 Task: Check the percentage active listings of fitness center in the last 1 year.
Action: Mouse moved to (781, 178)
Screenshot: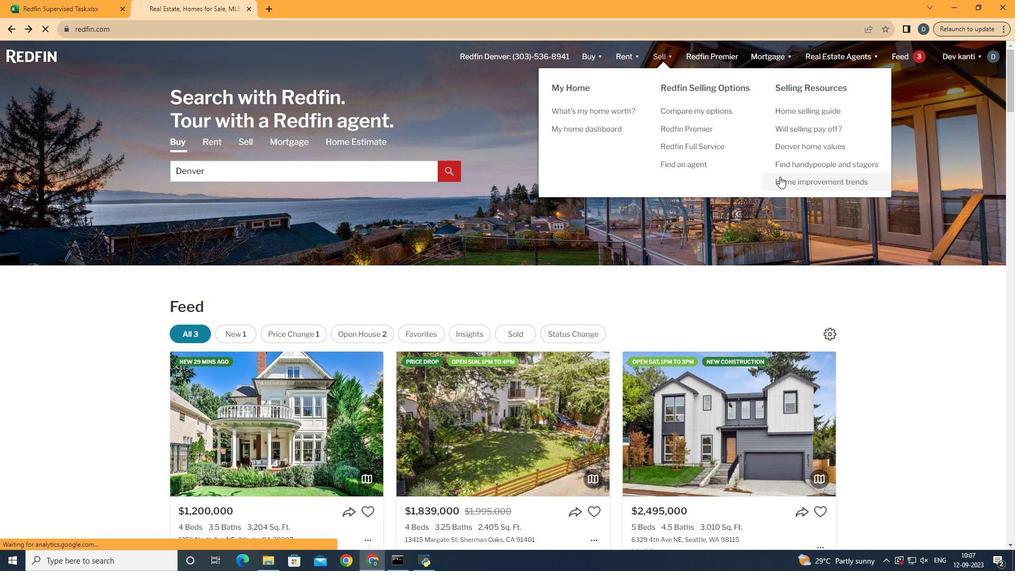 
Action: Mouse pressed left at (781, 178)
Screenshot: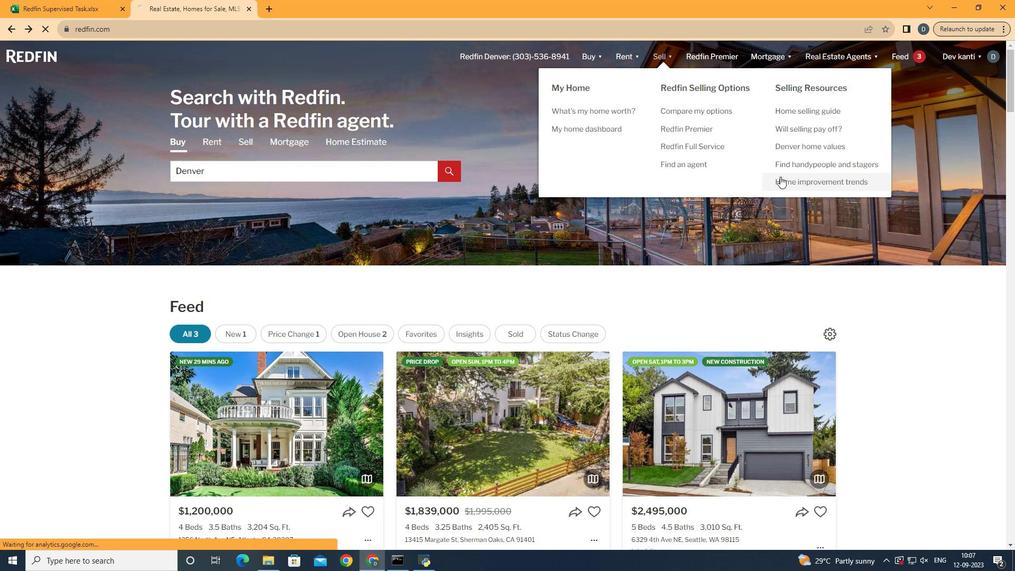
Action: Mouse moved to (272, 204)
Screenshot: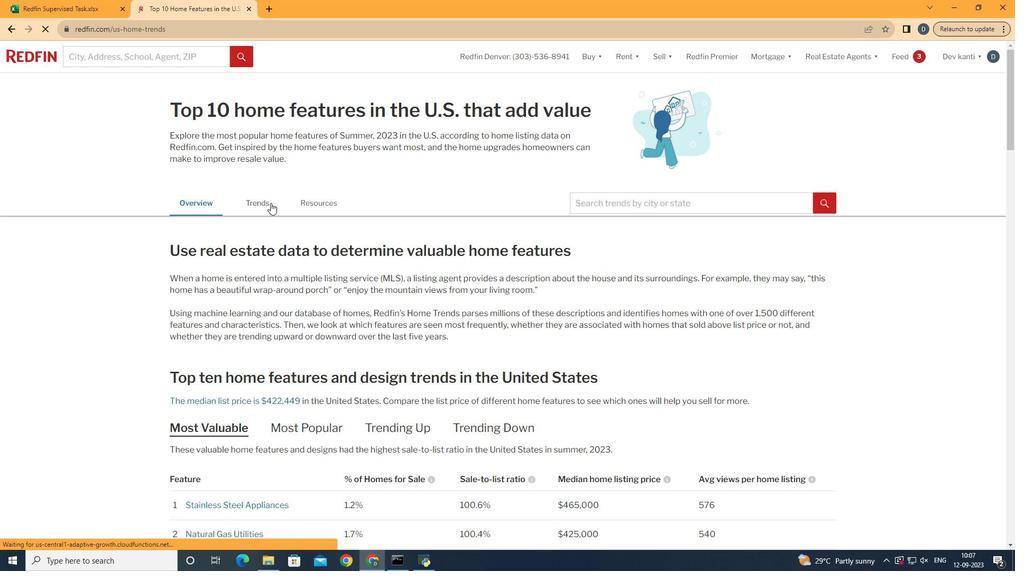 
Action: Mouse pressed left at (272, 204)
Screenshot: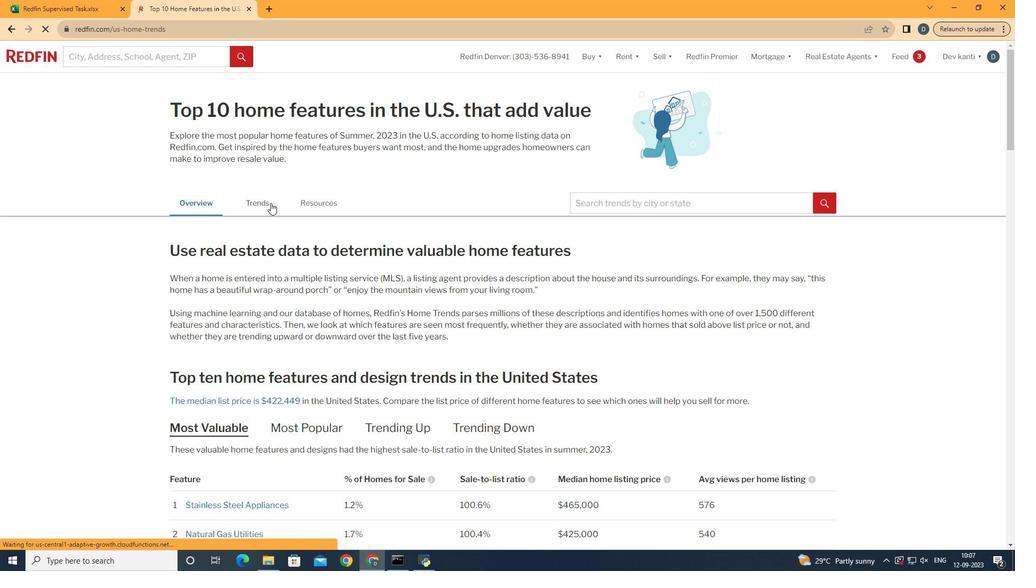 
Action: Mouse moved to (316, 332)
Screenshot: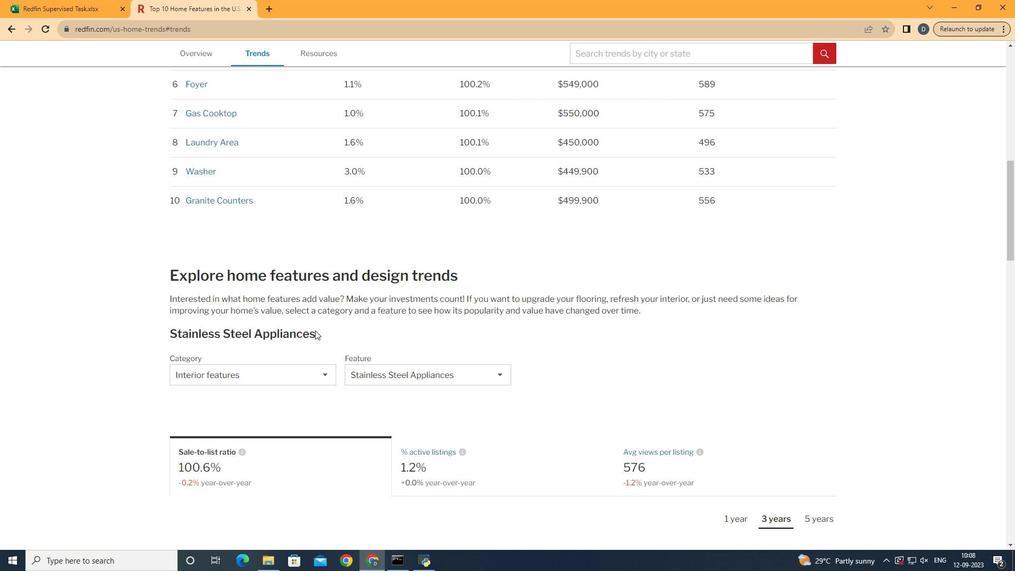 
Action: Mouse scrolled (316, 331) with delta (0, 0)
Screenshot: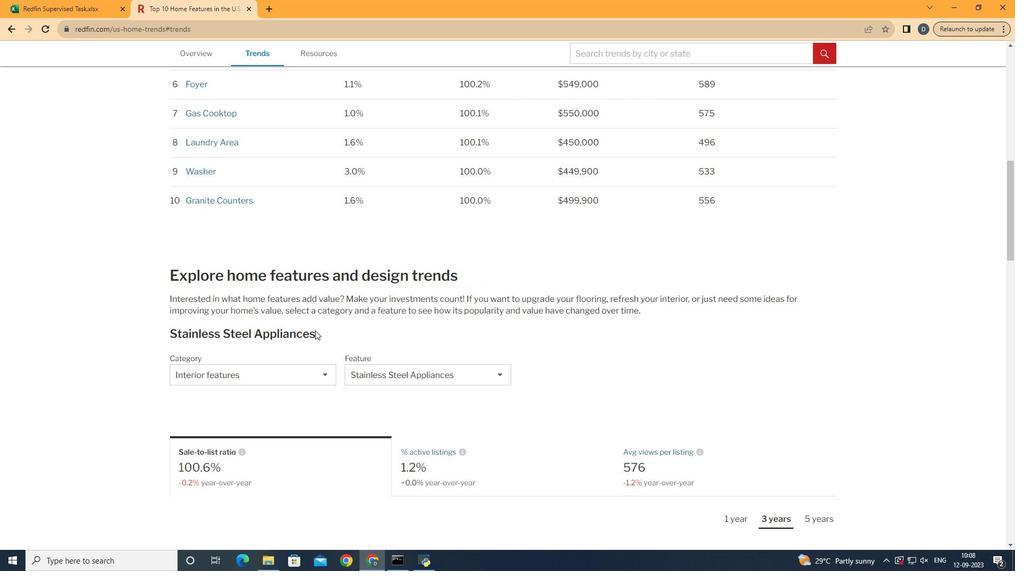 
Action: Mouse scrolled (316, 331) with delta (0, 0)
Screenshot: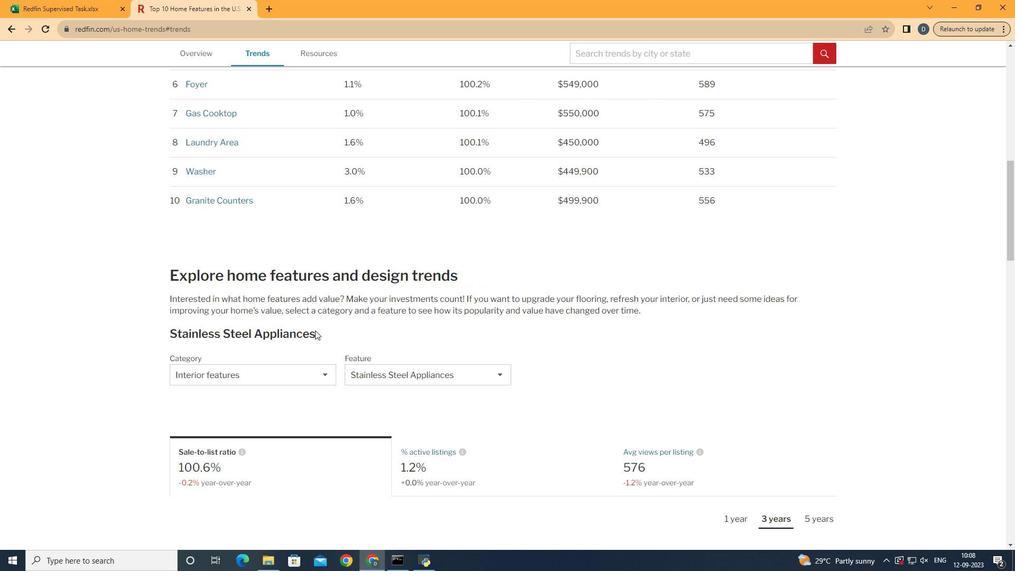 
Action: Mouse scrolled (316, 331) with delta (0, 0)
Screenshot: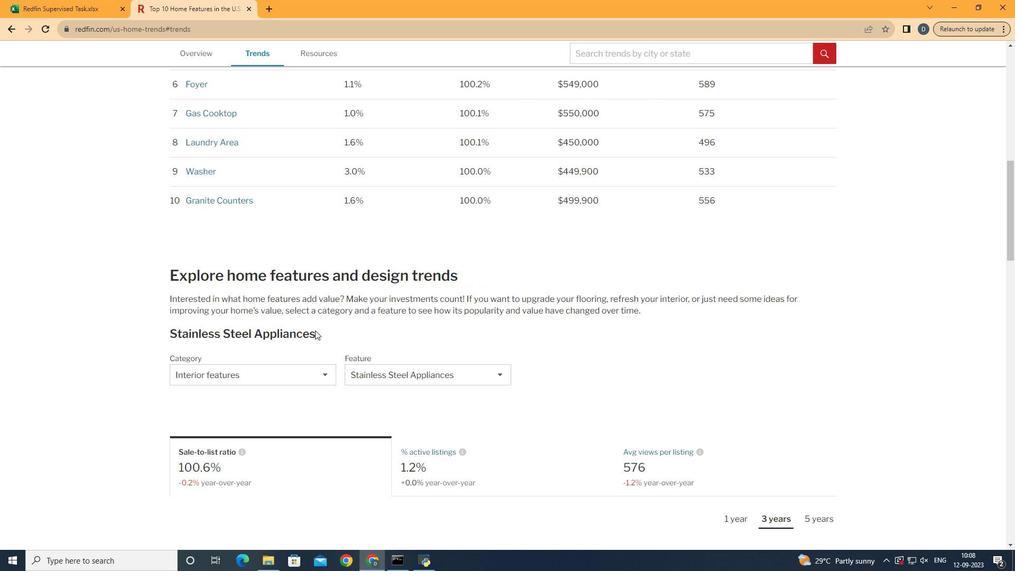 
Action: Mouse scrolled (316, 331) with delta (0, 0)
Screenshot: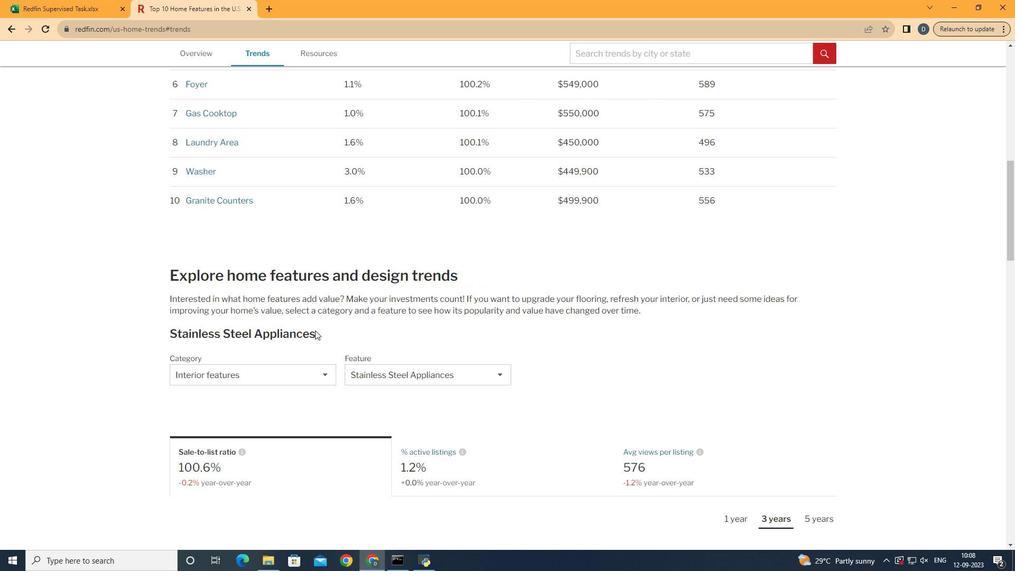 
Action: Mouse scrolled (316, 331) with delta (0, 0)
Screenshot: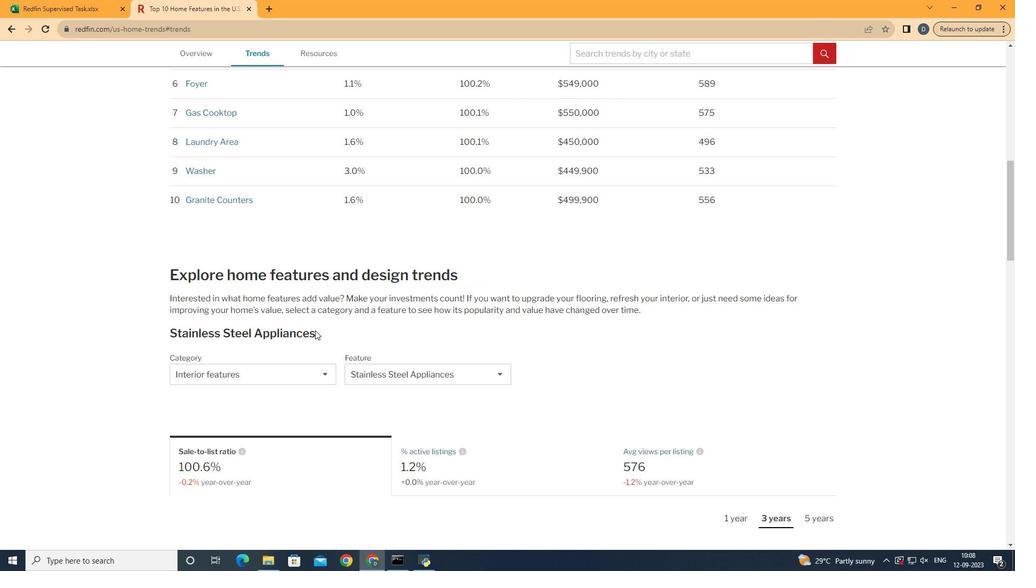 
Action: Mouse scrolled (316, 331) with delta (0, 0)
Screenshot: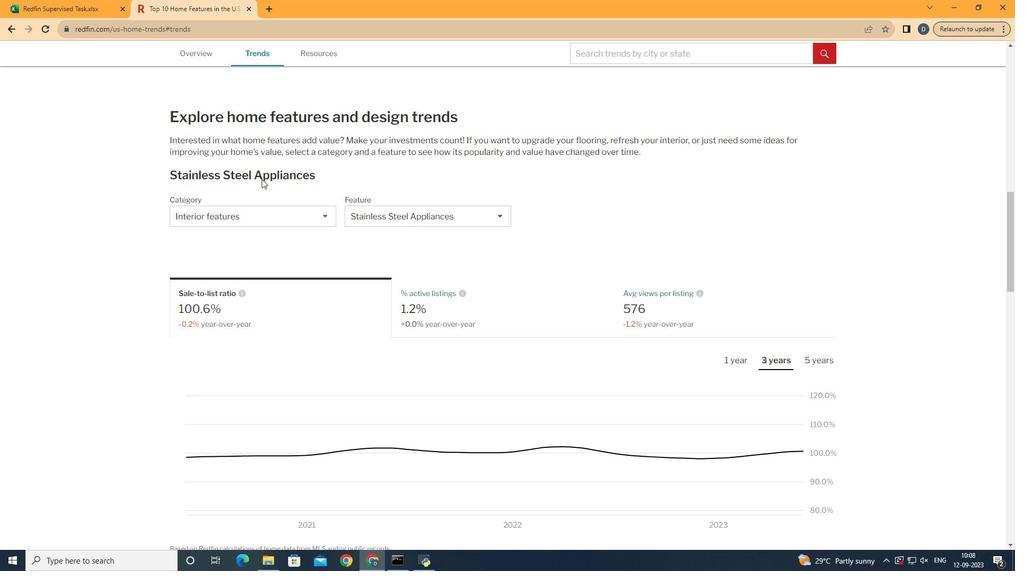 
Action: Mouse scrolled (316, 331) with delta (0, 0)
Screenshot: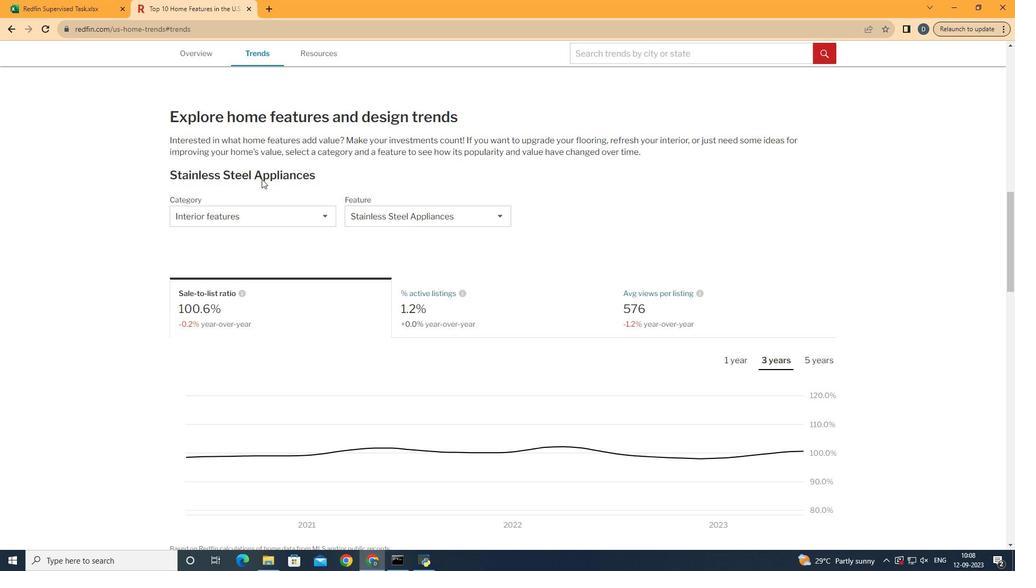 
Action: Mouse scrolled (316, 331) with delta (0, 0)
Screenshot: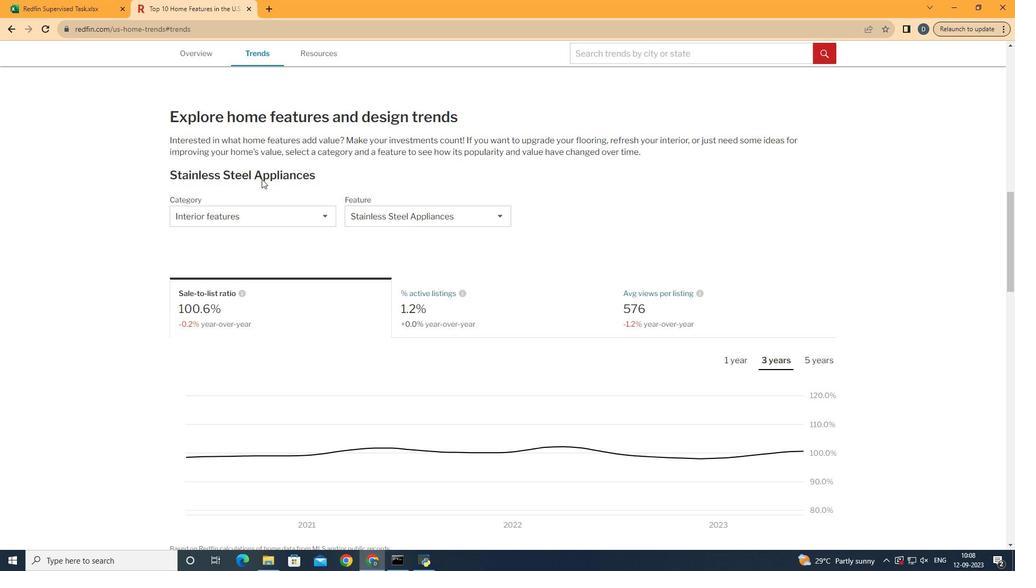 
Action: Mouse moved to (244, 214)
Screenshot: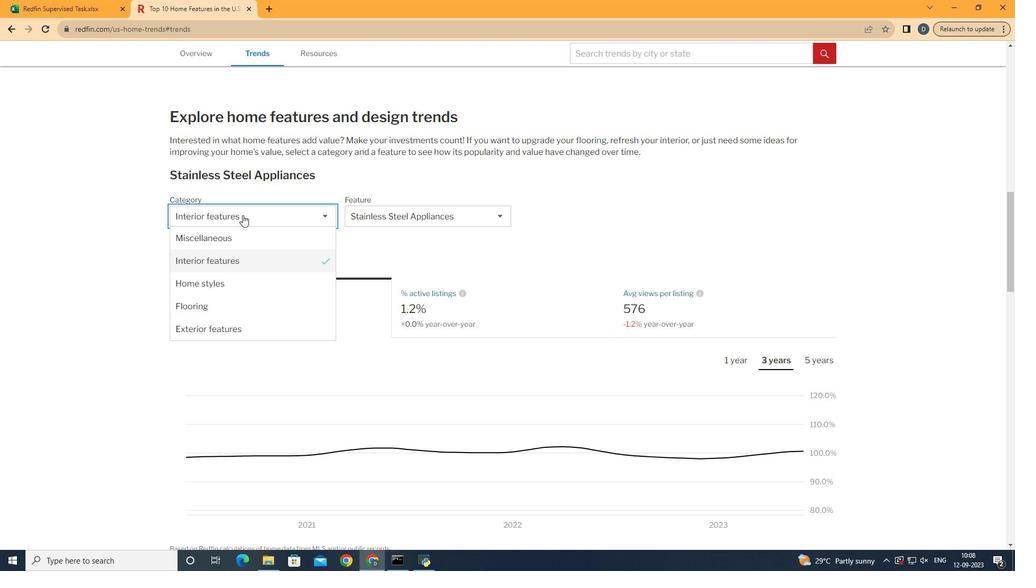
Action: Mouse pressed left at (244, 214)
Screenshot: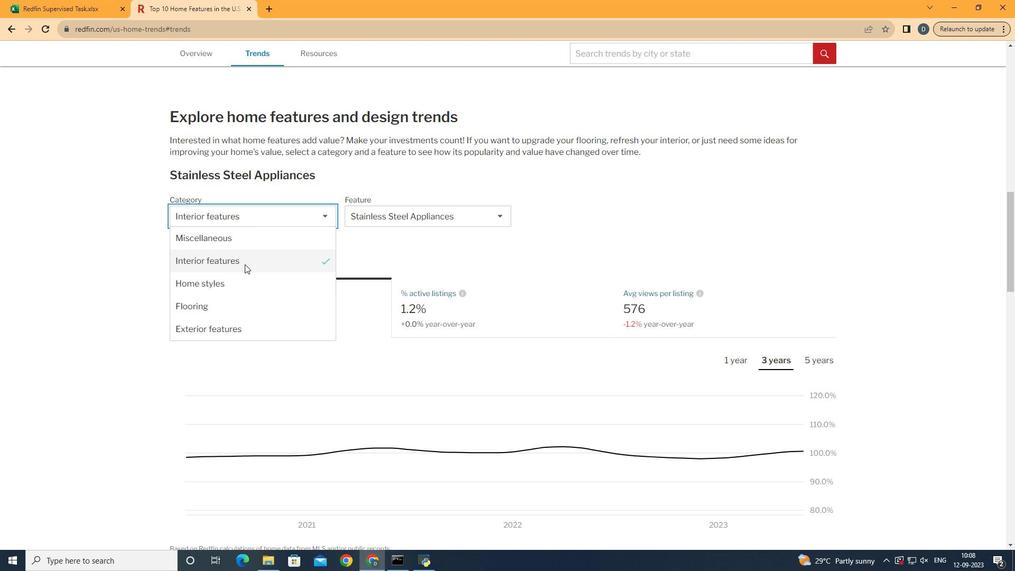 
Action: Mouse moved to (249, 271)
Screenshot: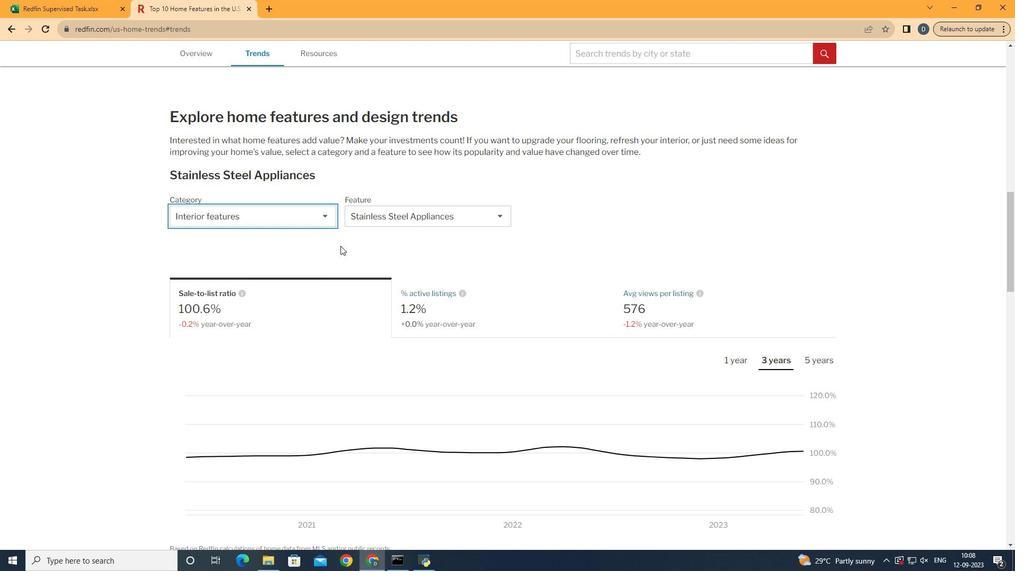 
Action: Mouse pressed left at (249, 271)
Screenshot: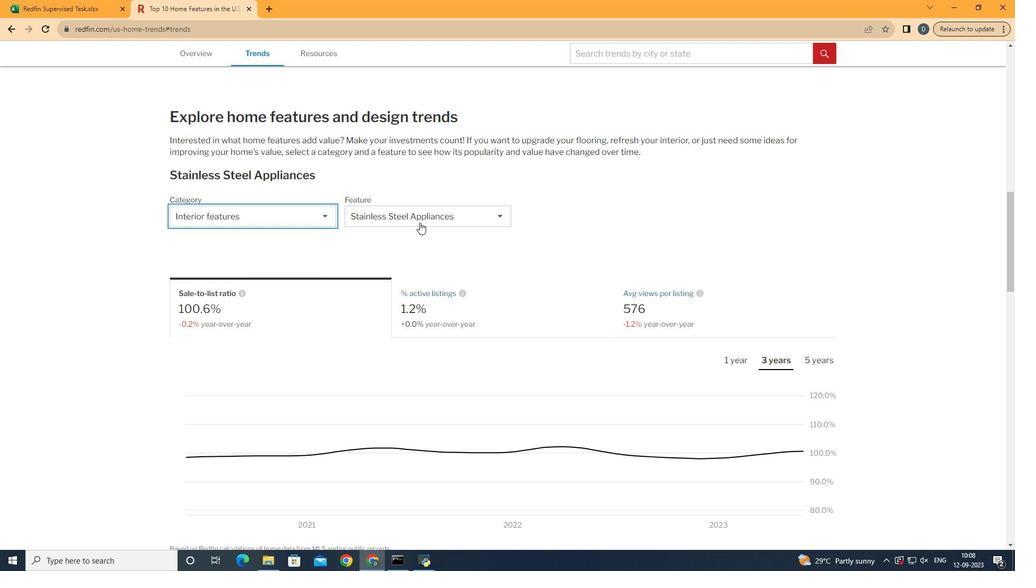 
Action: Mouse moved to (421, 224)
Screenshot: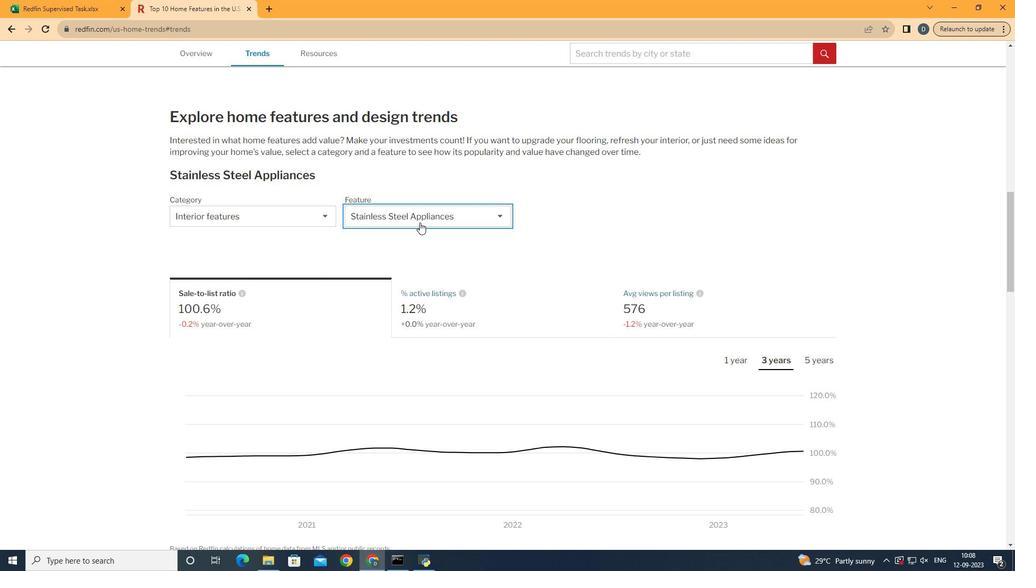 
Action: Mouse pressed left at (421, 224)
Screenshot: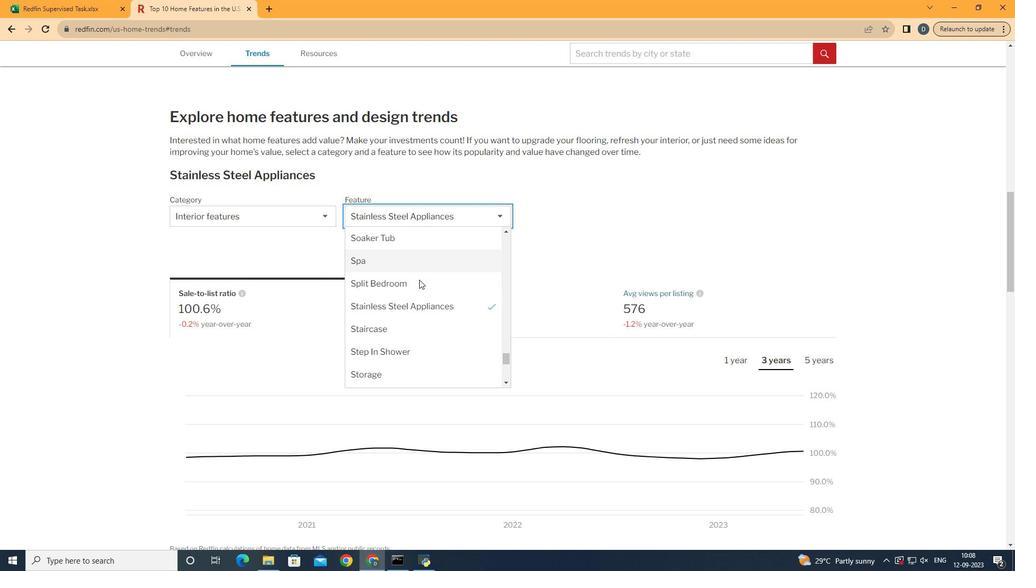 
Action: Mouse moved to (420, 286)
Screenshot: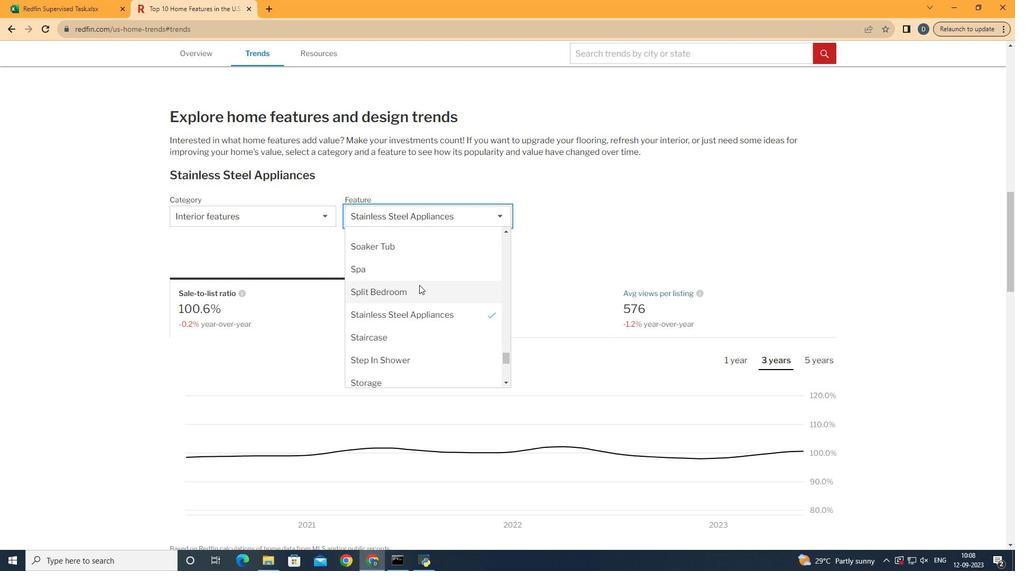 
Action: Mouse scrolled (420, 287) with delta (0, 0)
Screenshot: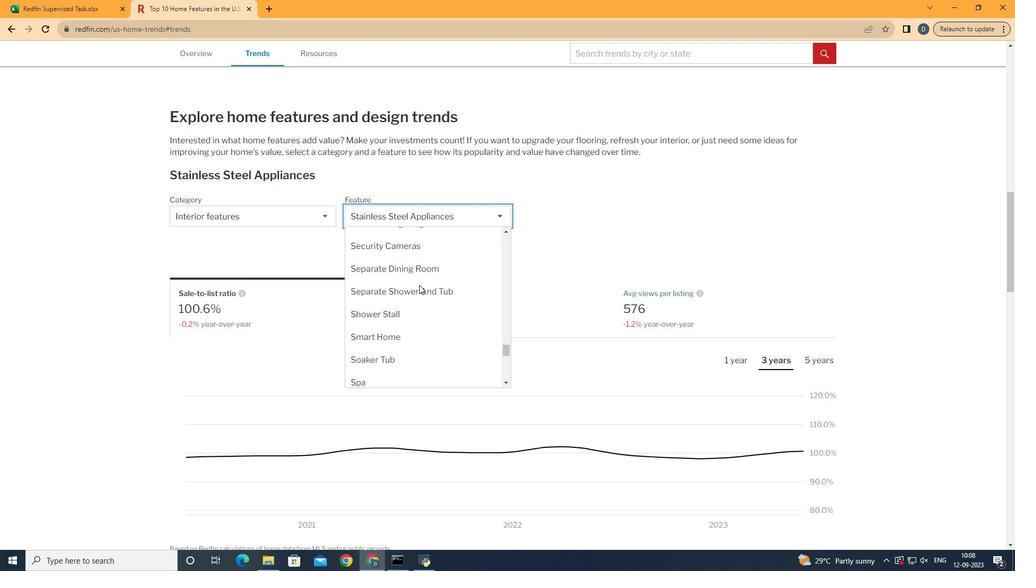 
Action: Mouse scrolled (420, 287) with delta (0, 0)
Screenshot: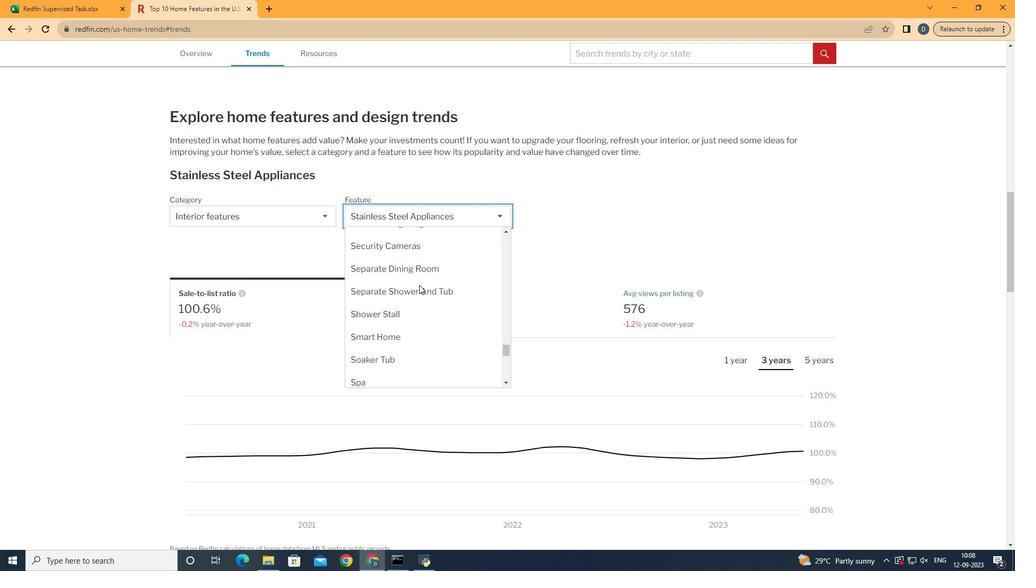 
Action: Mouse scrolled (420, 287) with delta (0, 0)
Screenshot: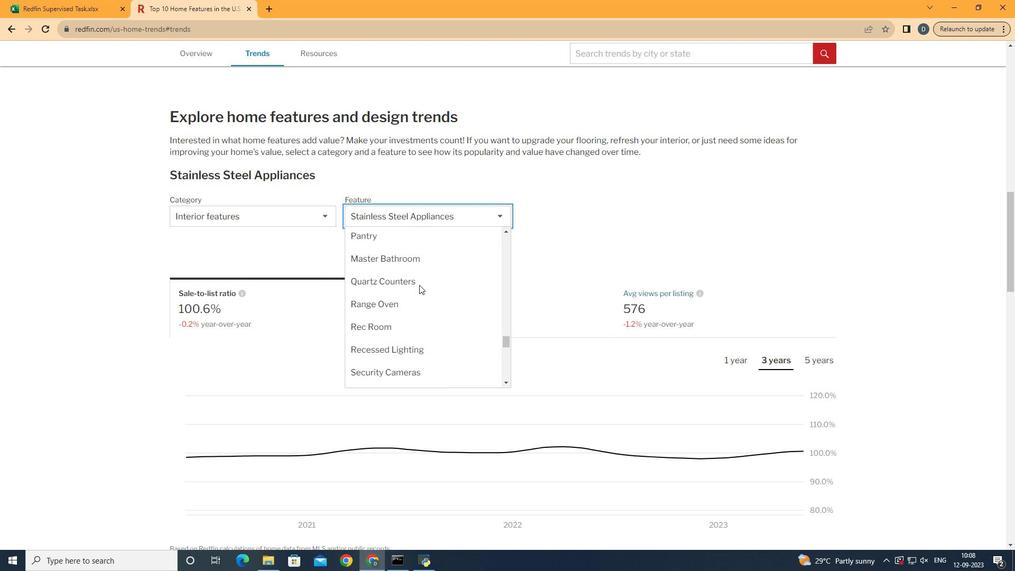 
Action: Mouse scrolled (420, 287) with delta (0, 0)
Screenshot: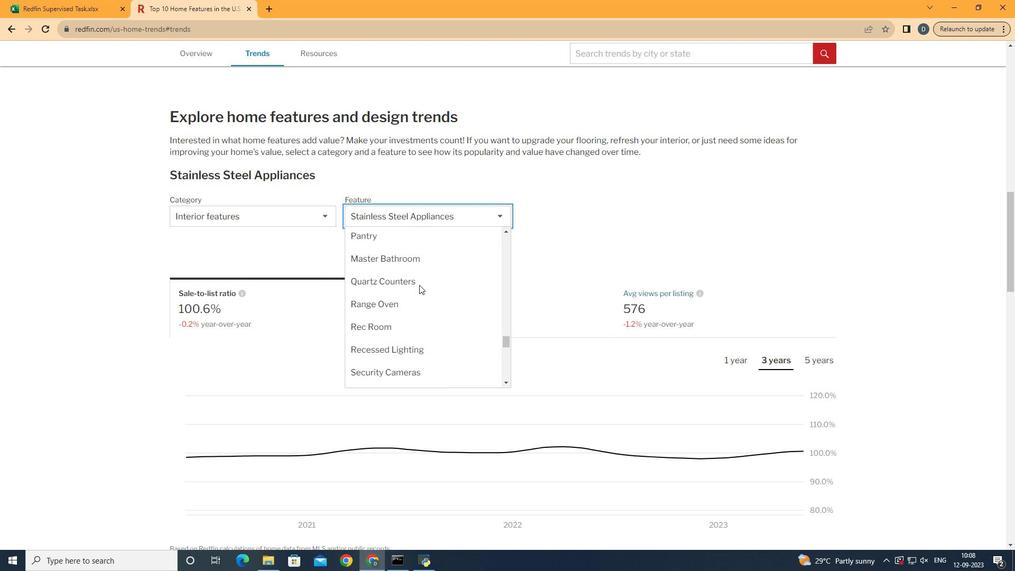 
Action: Mouse scrolled (420, 287) with delta (0, 0)
Screenshot: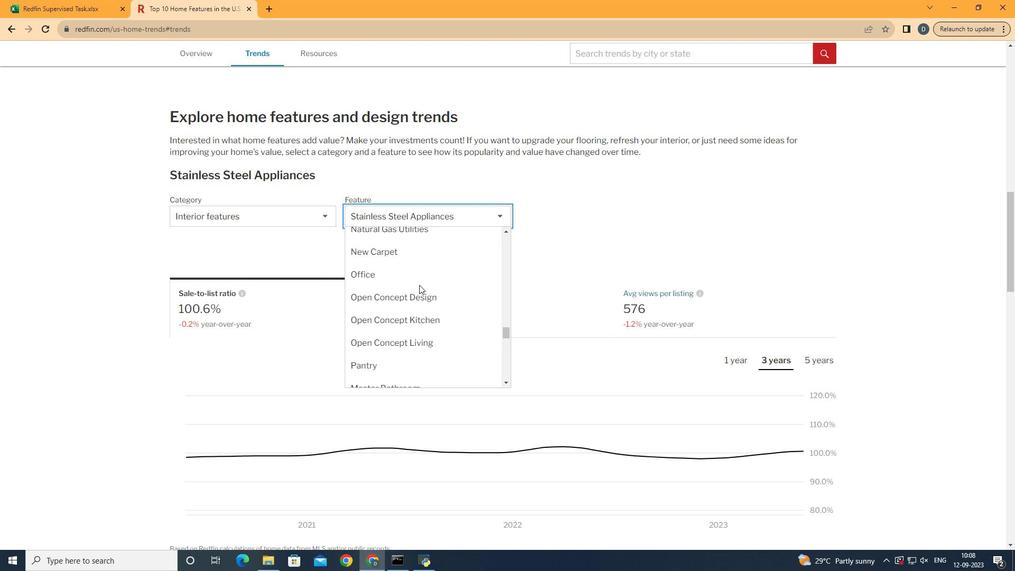 
Action: Mouse scrolled (420, 287) with delta (0, 0)
Screenshot: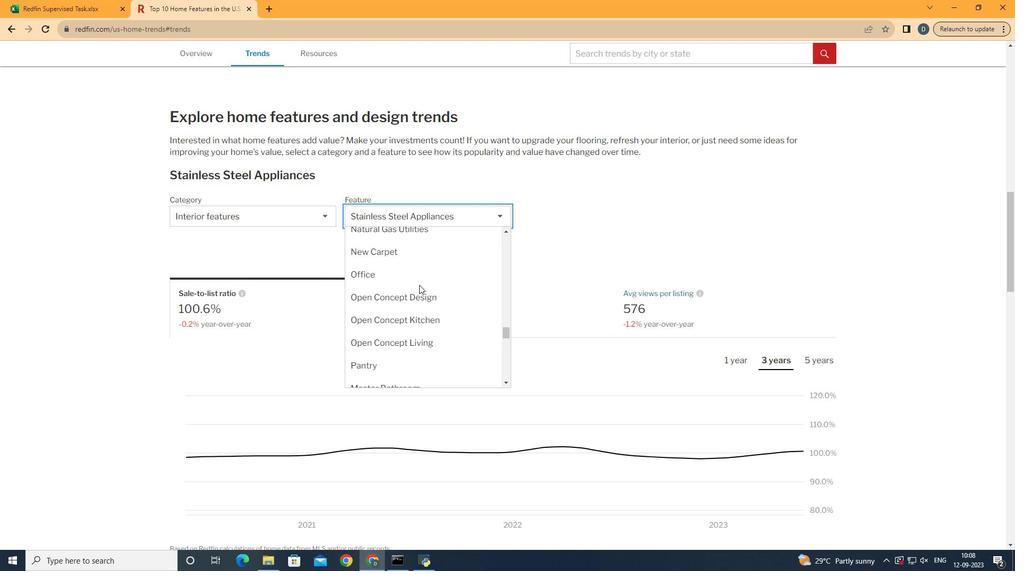 
Action: Mouse scrolled (420, 287) with delta (0, 0)
Screenshot: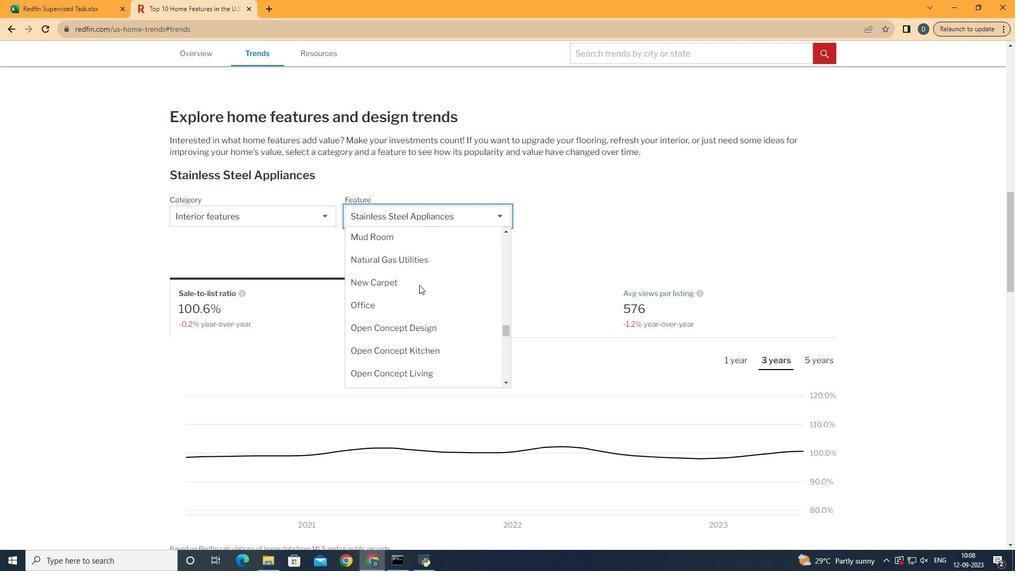 
Action: Mouse scrolled (420, 287) with delta (0, 0)
Screenshot: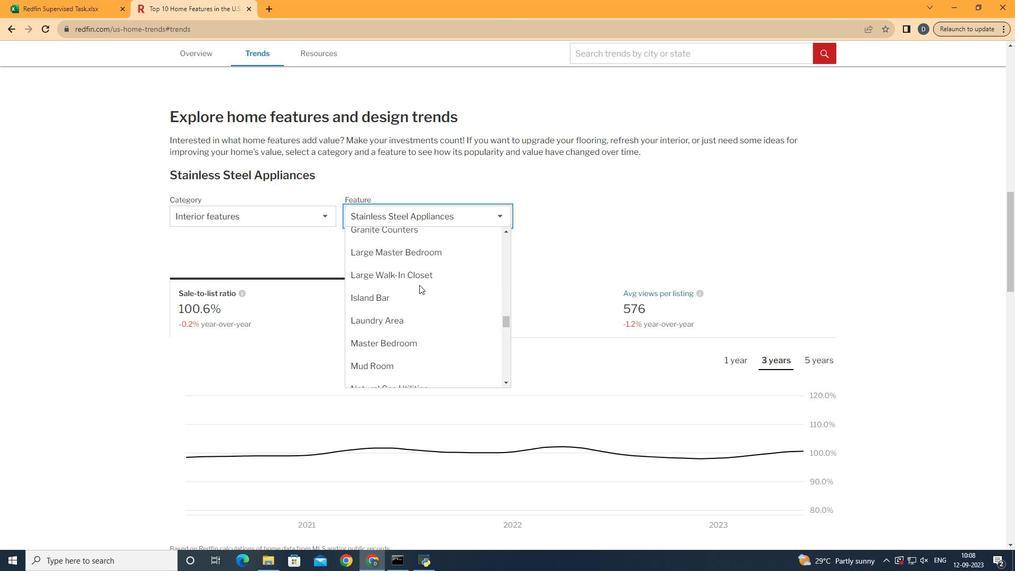 
Action: Mouse scrolled (420, 287) with delta (0, 0)
Screenshot: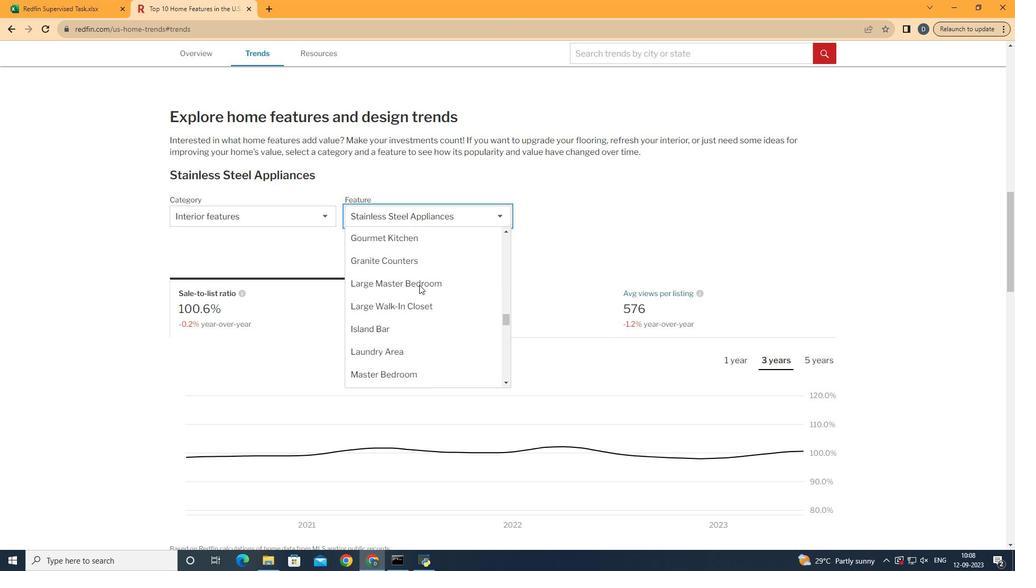 
Action: Mouse scrolled (420, 287) with delta (0, 0)
Screenshot: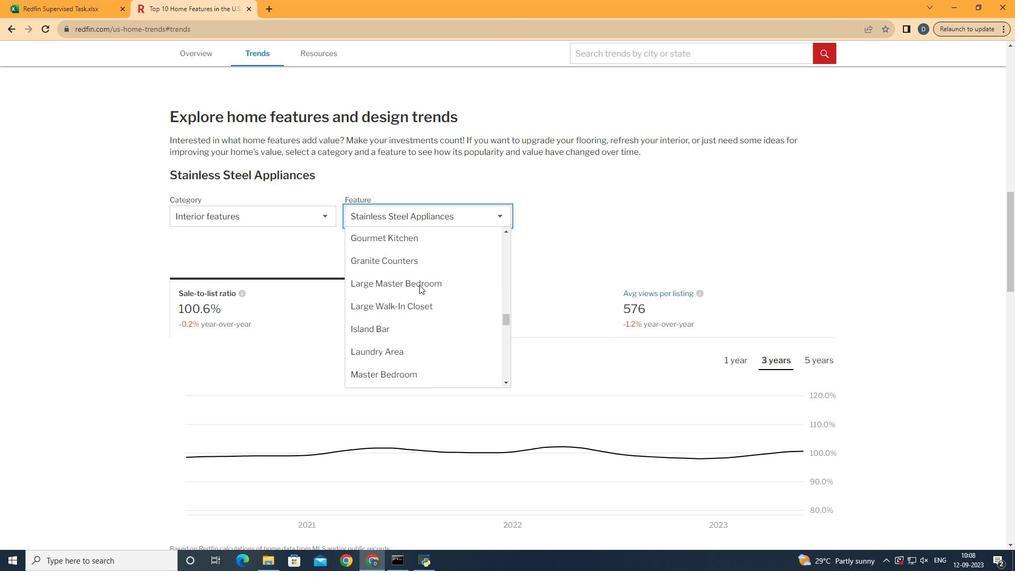 
Action: Mouse scrolled (420, 287) with delta (0, 0)
Screenshot: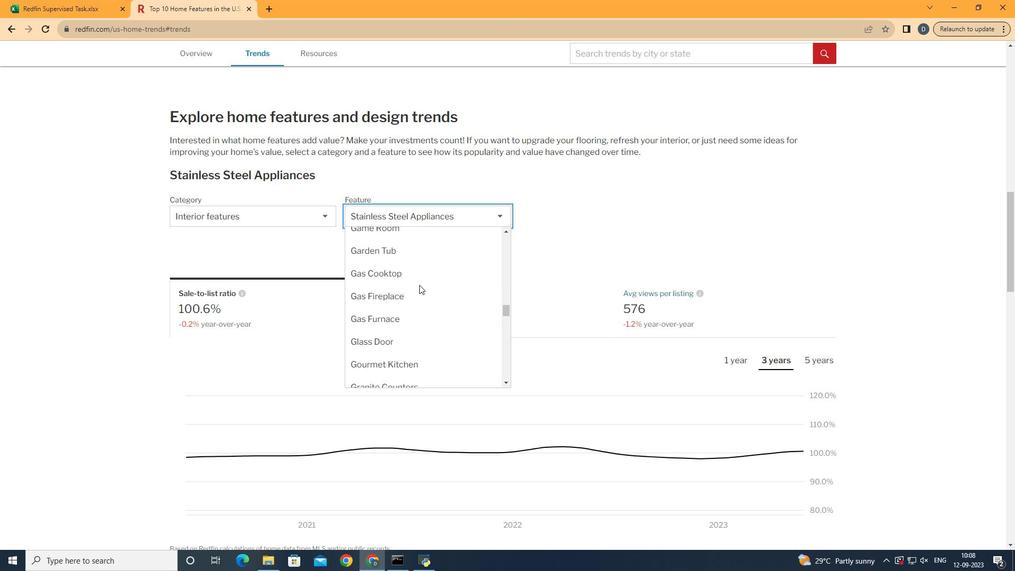 
Action: Mouse scrolled (420, 287) with delta (0, 0)
Screenshot: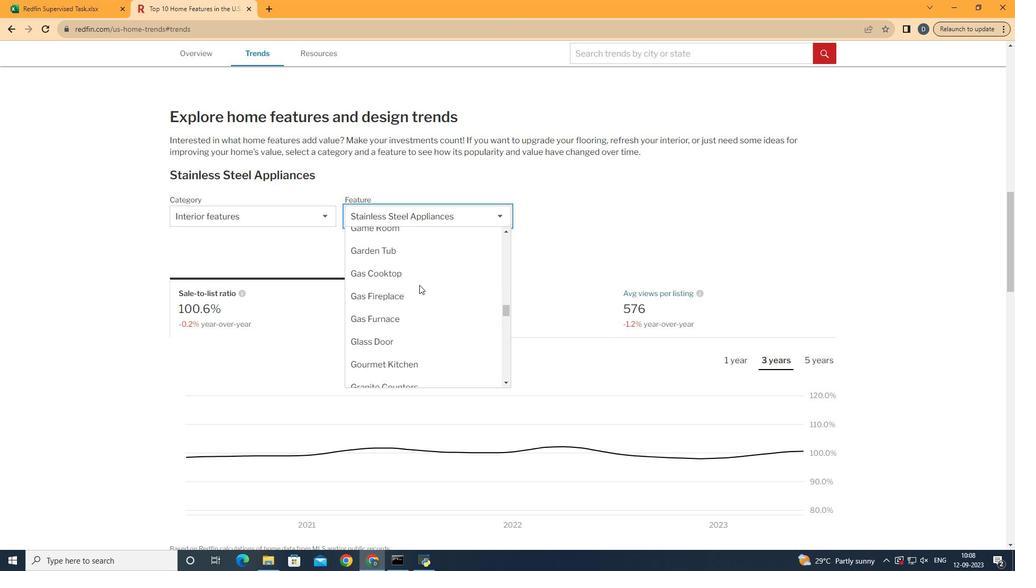 
Action: Mouse scrolled (420, 287) with delta (0, 0)
Screenshot: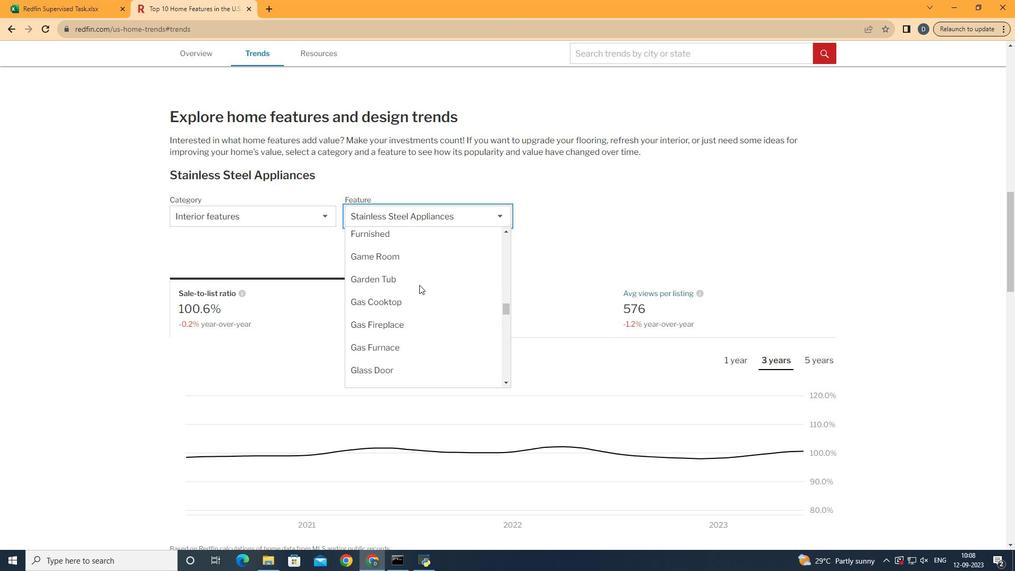 
Action: Mouse scrolled (420, 287) with delta (0, 0)
Screenshot: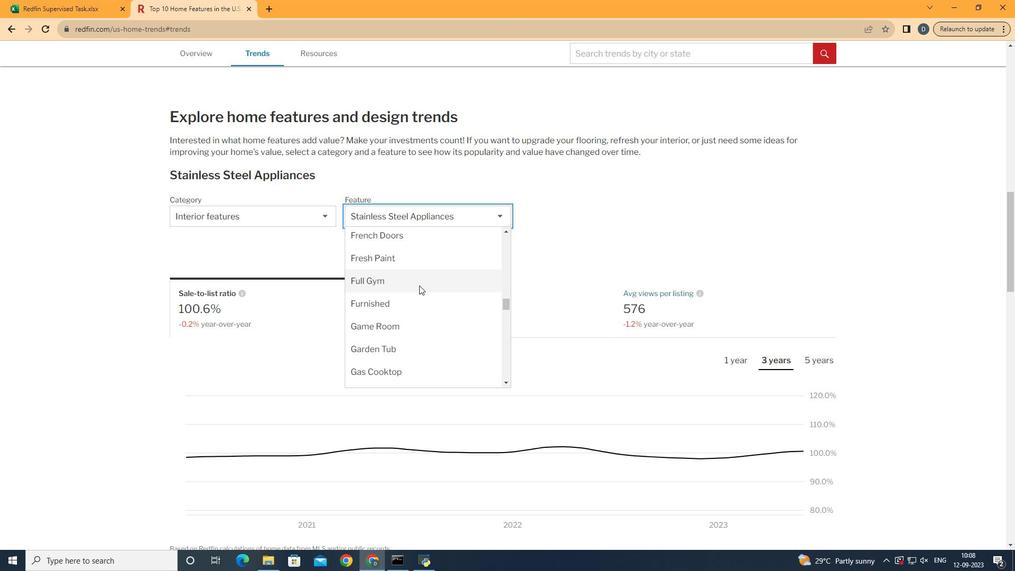 
Action: Mouse scrolled (420, 287) with delta (0, 0)
Screenshot: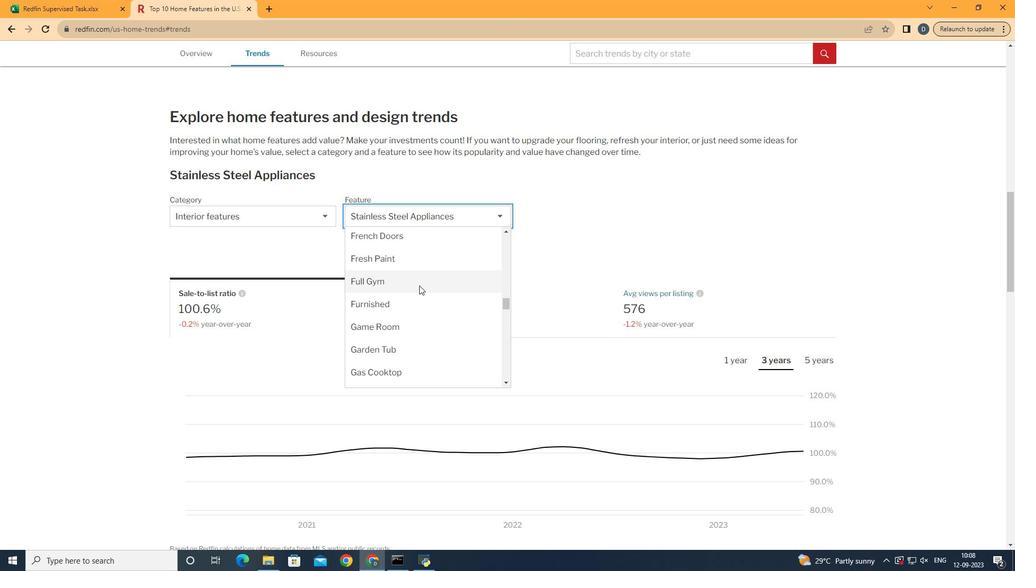
Action: Mouse moved to (420, 287)
Screenshot: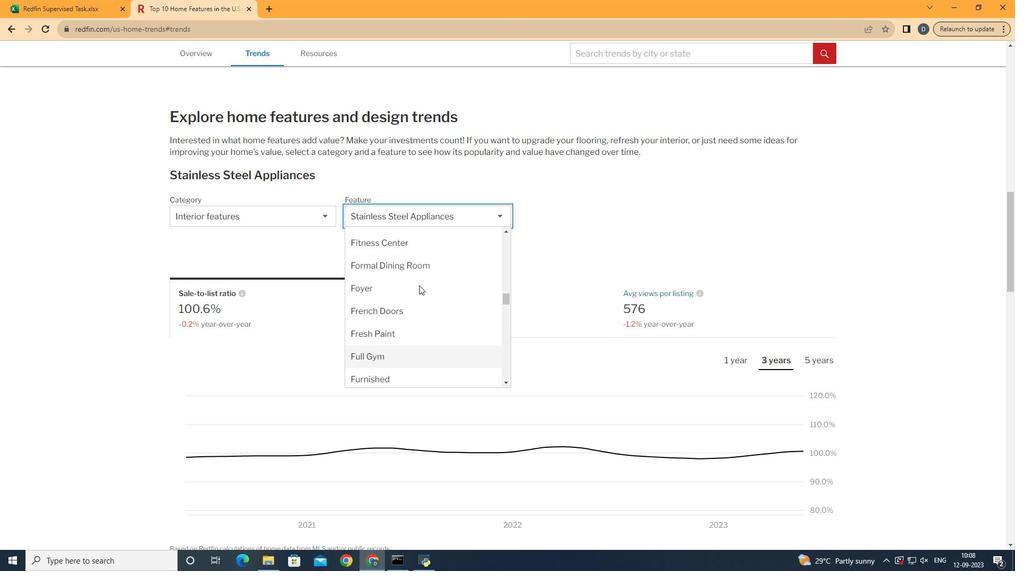 
Action: Mouse scrolled (420, 287) with delta (0, 0)
Screenshot: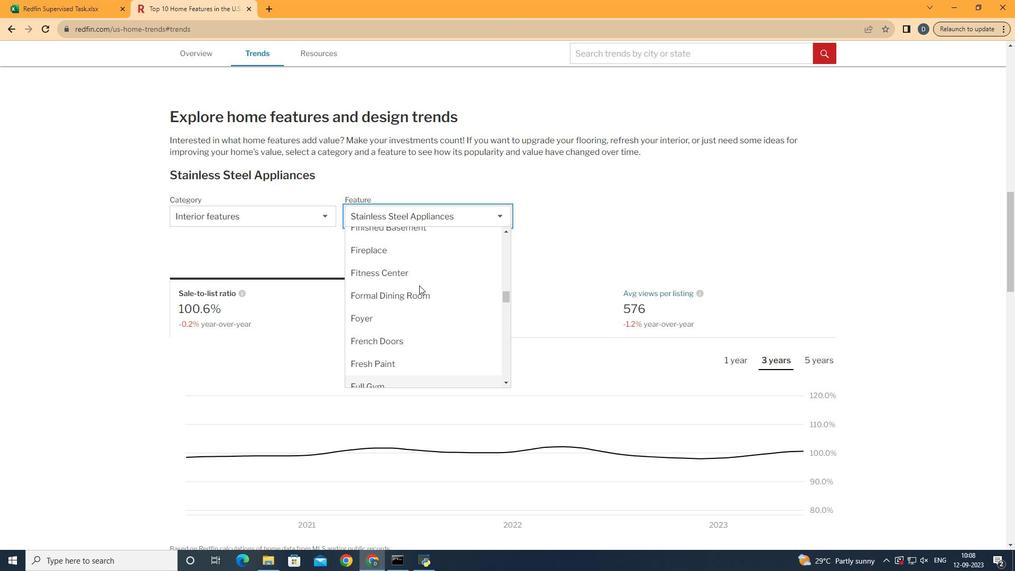 
Action: Mouse scrolled (420, 287) with delta (0, 0)
Screenshot: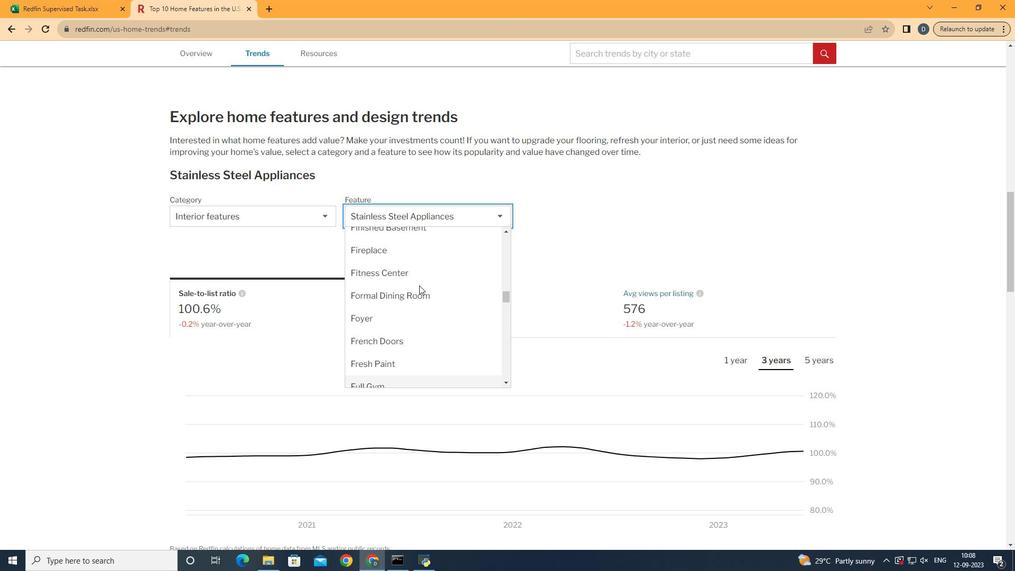 
Action: Mouse scrolled (420, 287) with delta (0, 0)
Screenshot: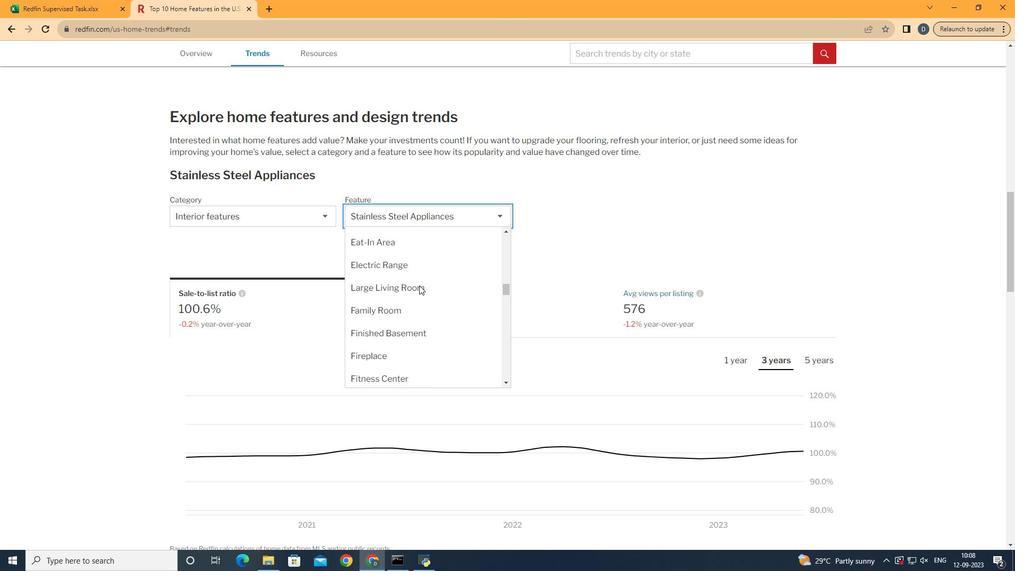 
Action: Mouse scrolled (420, 287) with delta (0, 0)
Screenshot: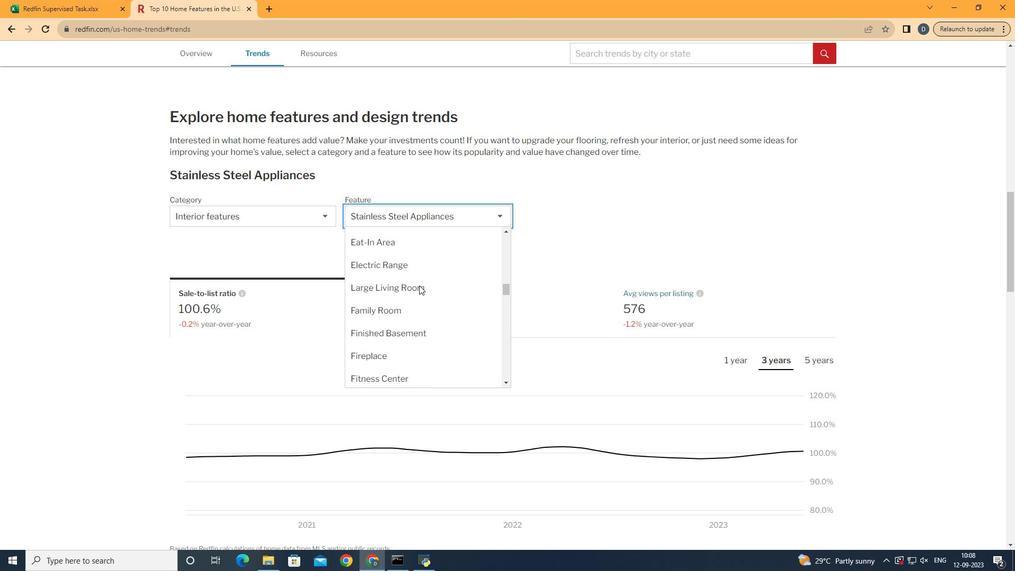 
Action: Mouse moved to (425, 344)
Screenshot: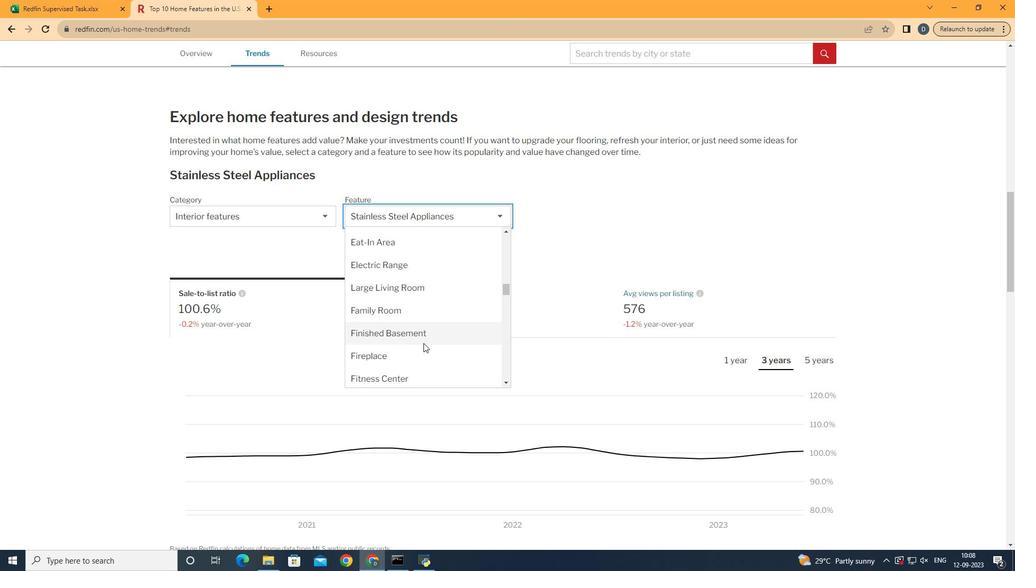 
Action: Mouse scrolled (425, 344) with delta (0, 0)
Screenshot: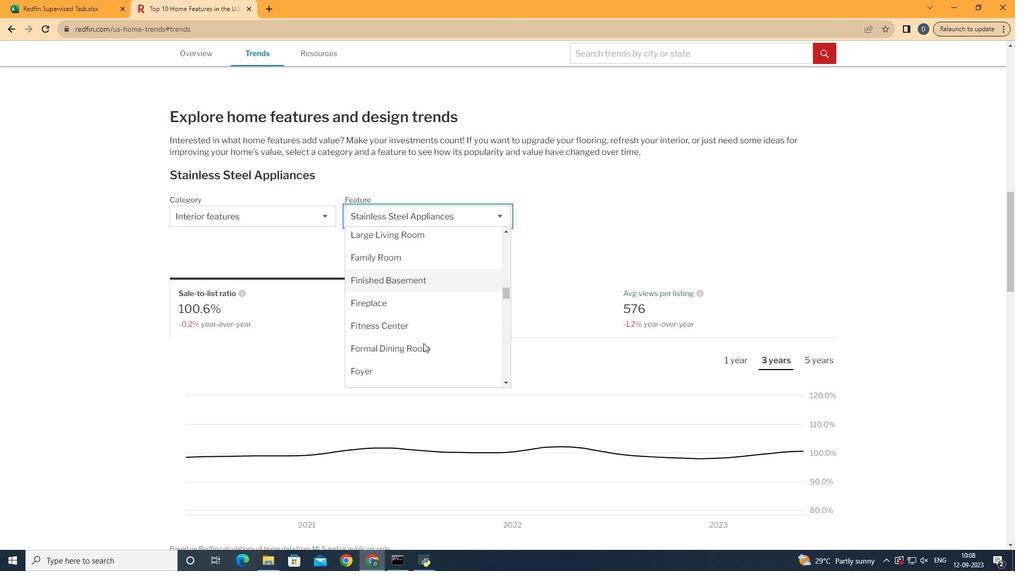 
Action: Mouse moved to (432, 336)
Screenshot: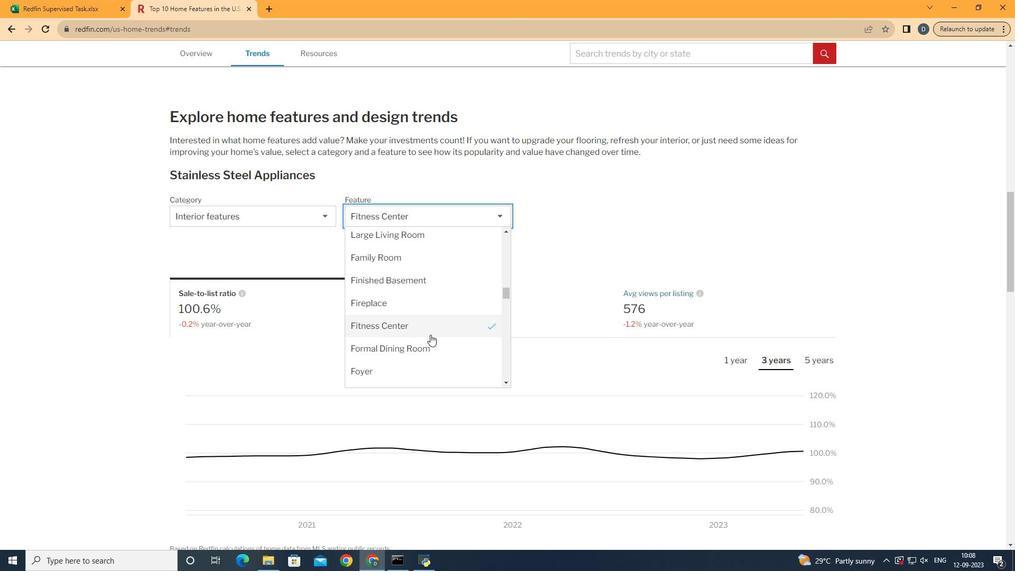
Action: Mouse pressed left at (432, 336)
Screenshot: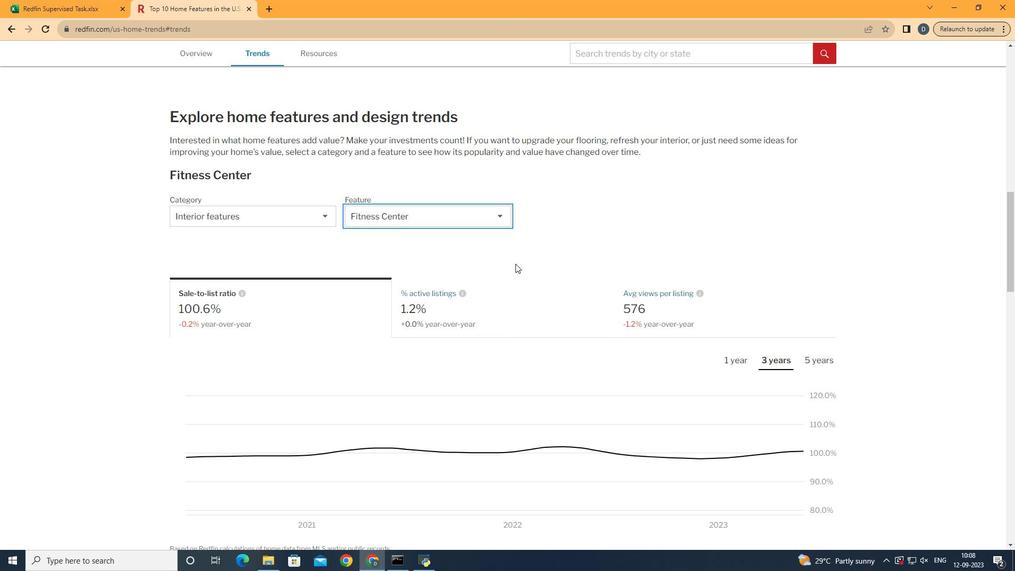 
Action: Mouse moved to (538, 238)
Screenshot: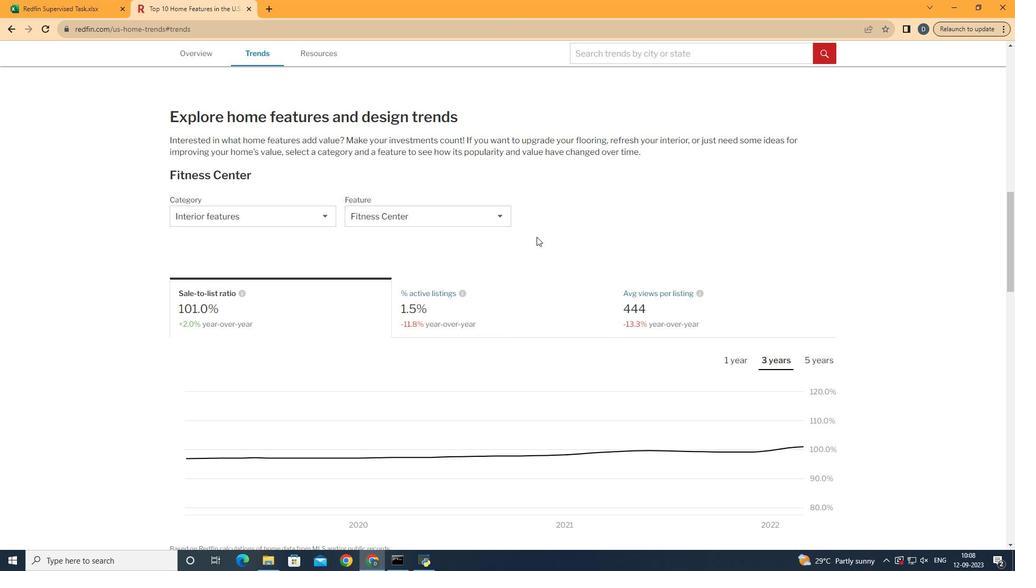 
Action: Mouse pressed left at (538, 238)
Screenshot: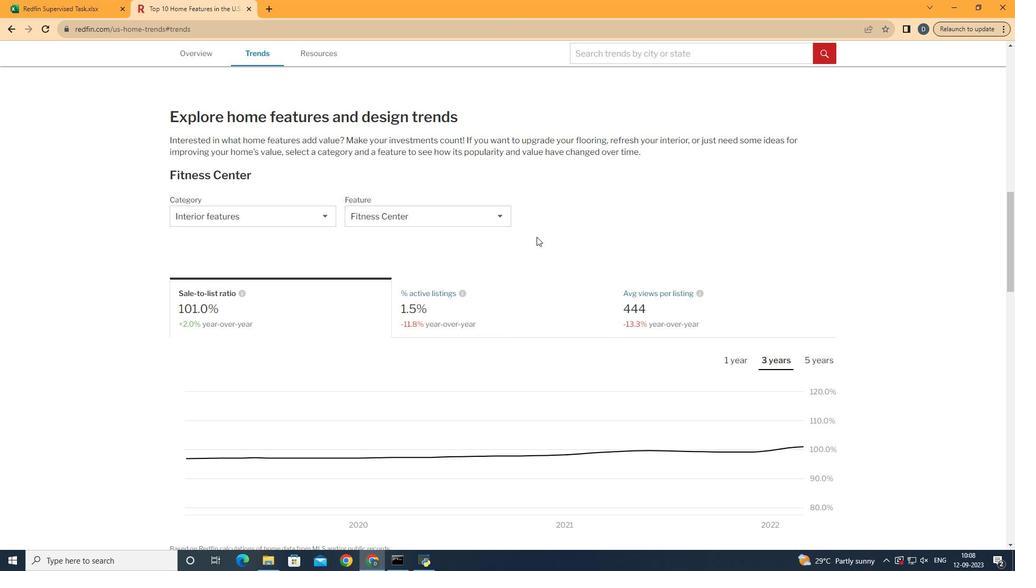 
Action: Mouse moved to (531, 317)
Screenshot: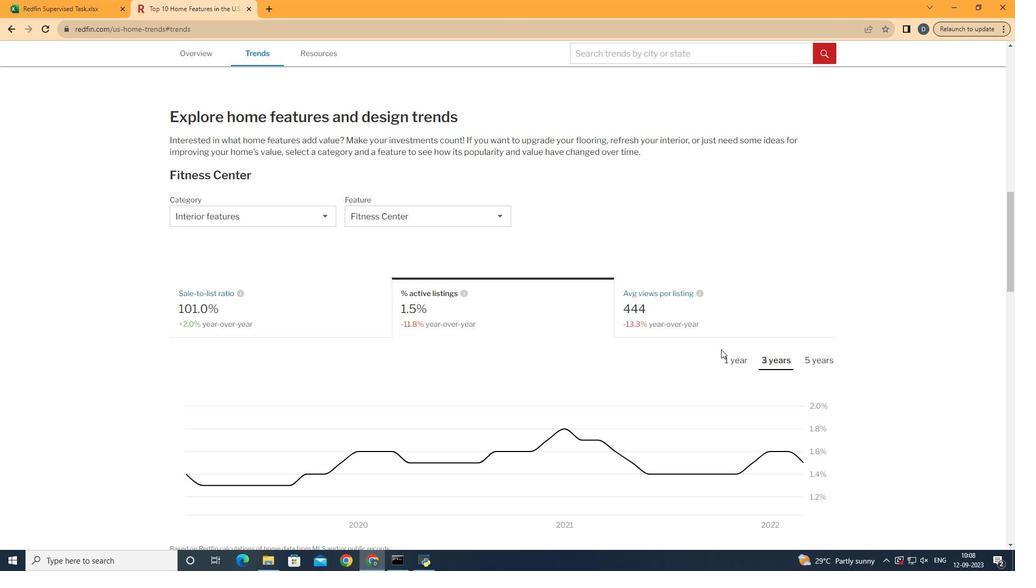 
Action: Mouse pressed left at (531, 317)
Screenshot: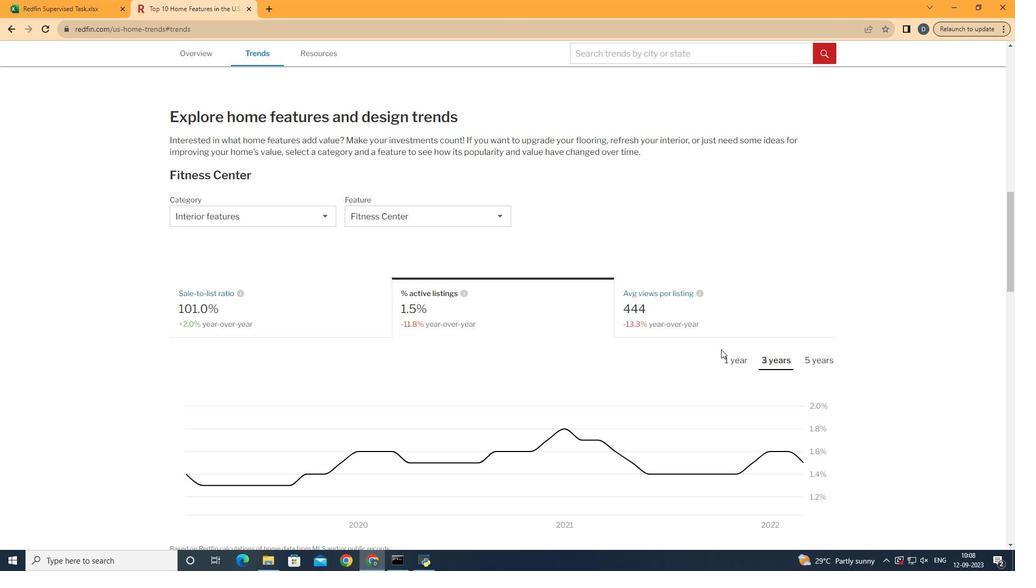 
Action: Mouse moved to (750, 364)
Screenshot: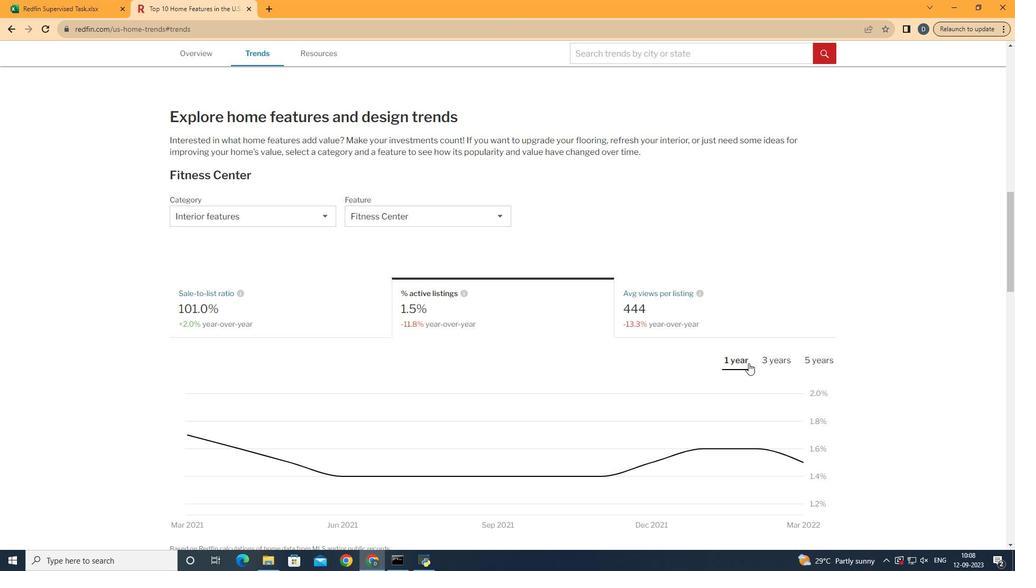 
Action: Mouse pressed left at (750, 364)
Screenshot: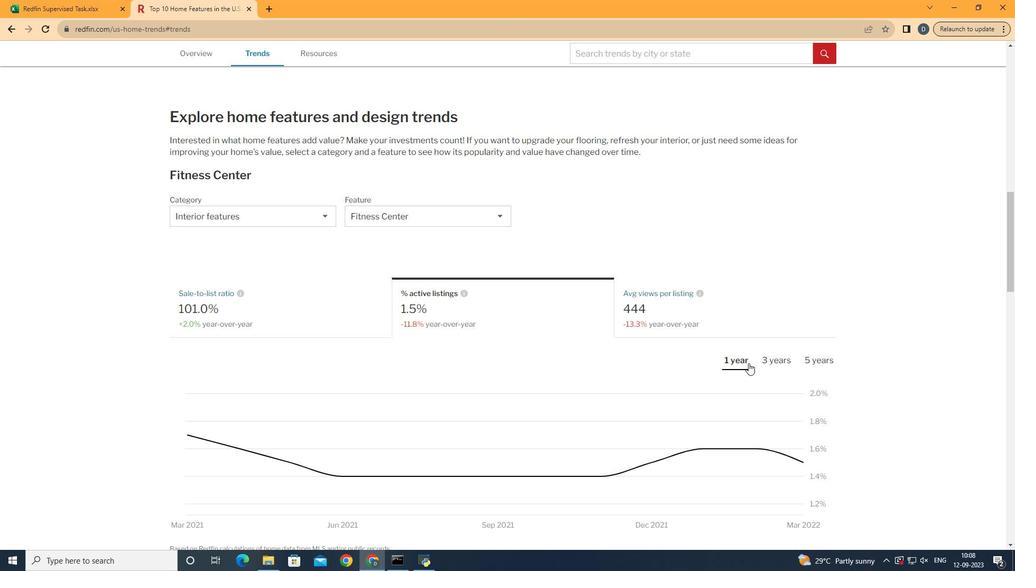 
Action: Mouse moved to (206, 443)
Screenshot: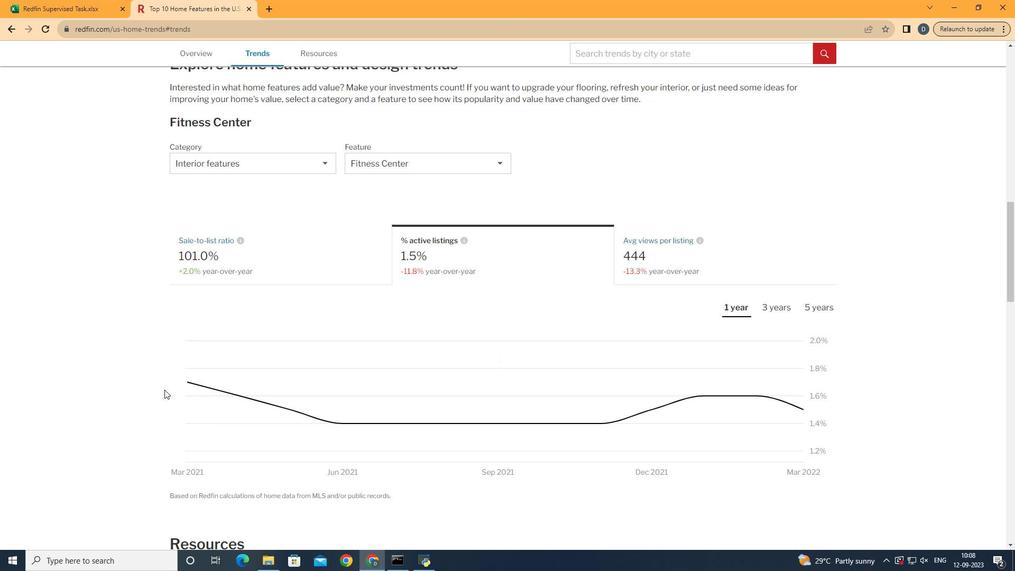 
Action: Mouse scrolled (206, 443) with delta (0, 0)
Screenshot: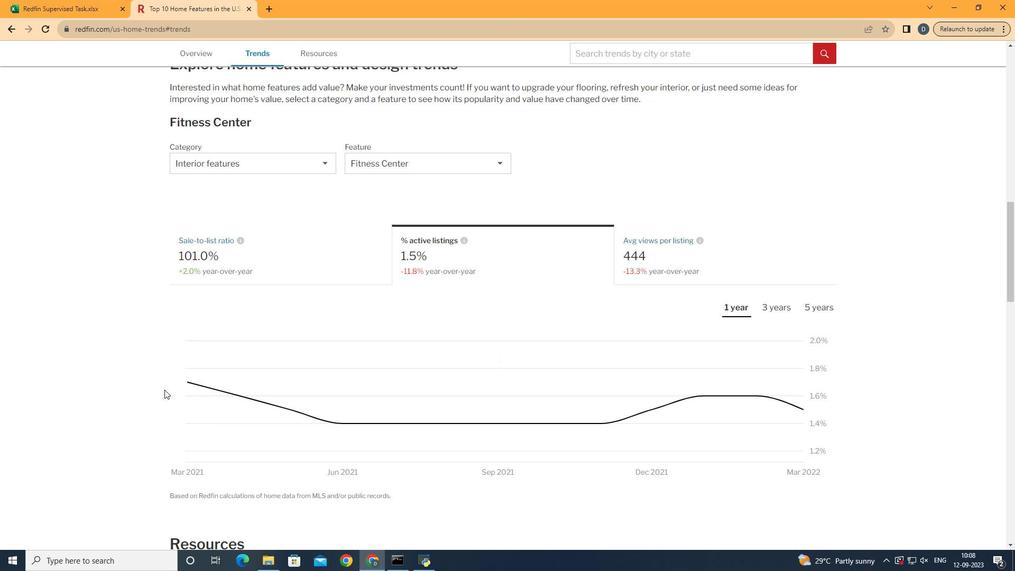 
Action: Mouse moved to (786, 418)
Screenshot: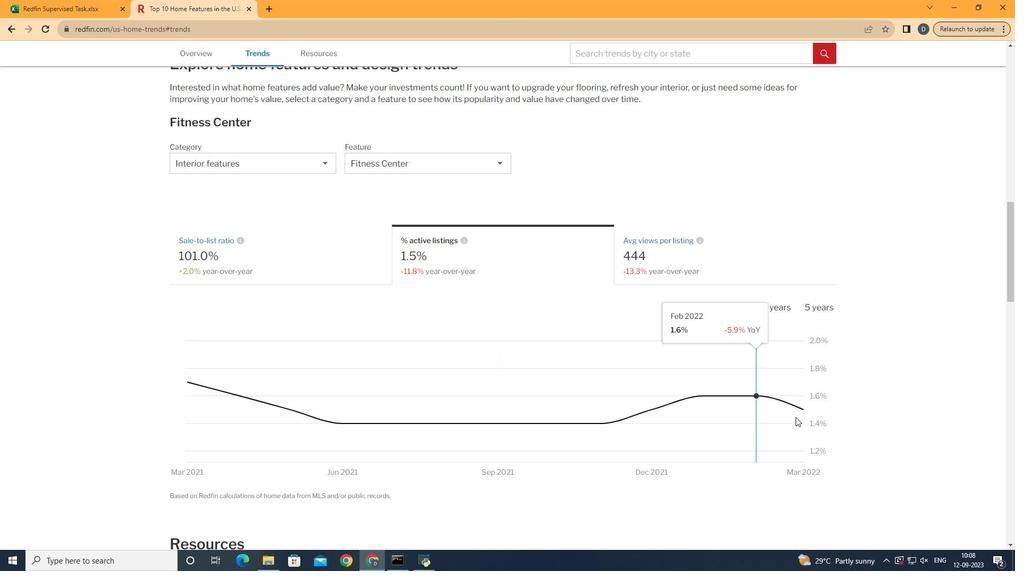 
